 Task: Check the average views per listing of club house in the last 3 years.
Action: Mouse moved to (855, 186)
Screenshot: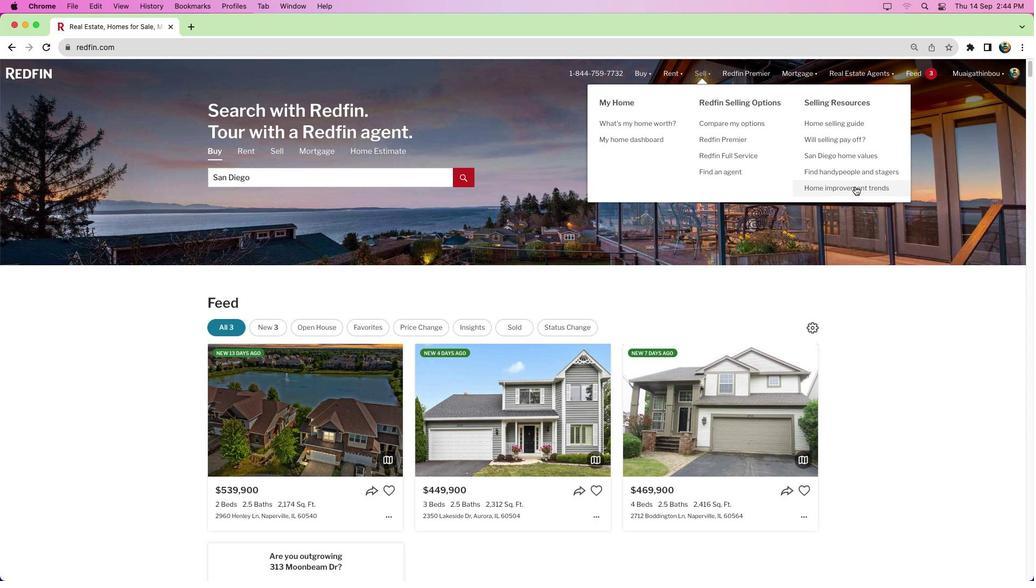 
Action: Mouse pressed left at (855, 186)
Screenshot: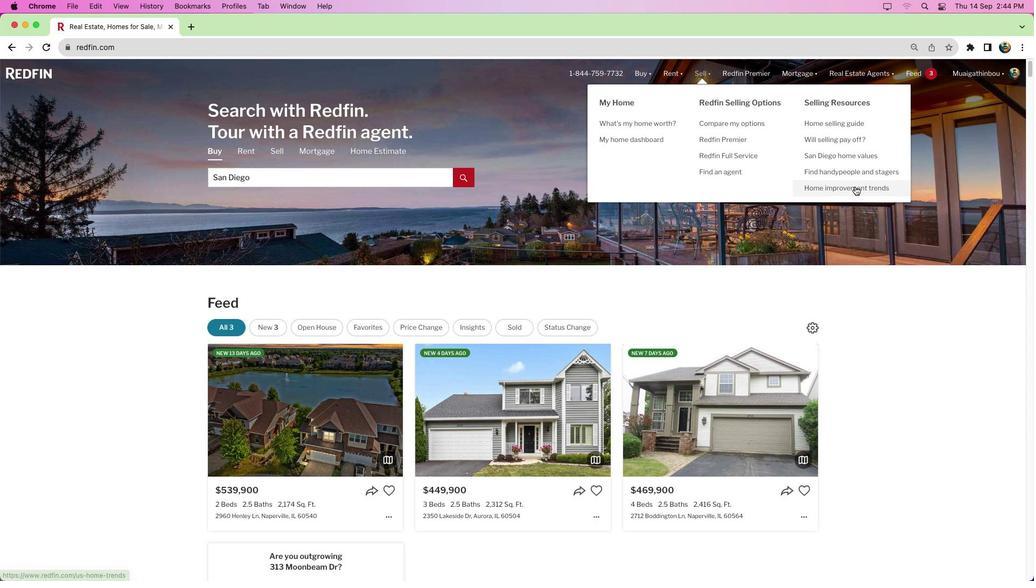 
Action: Mouse moved to (436, 322)
Screenshot: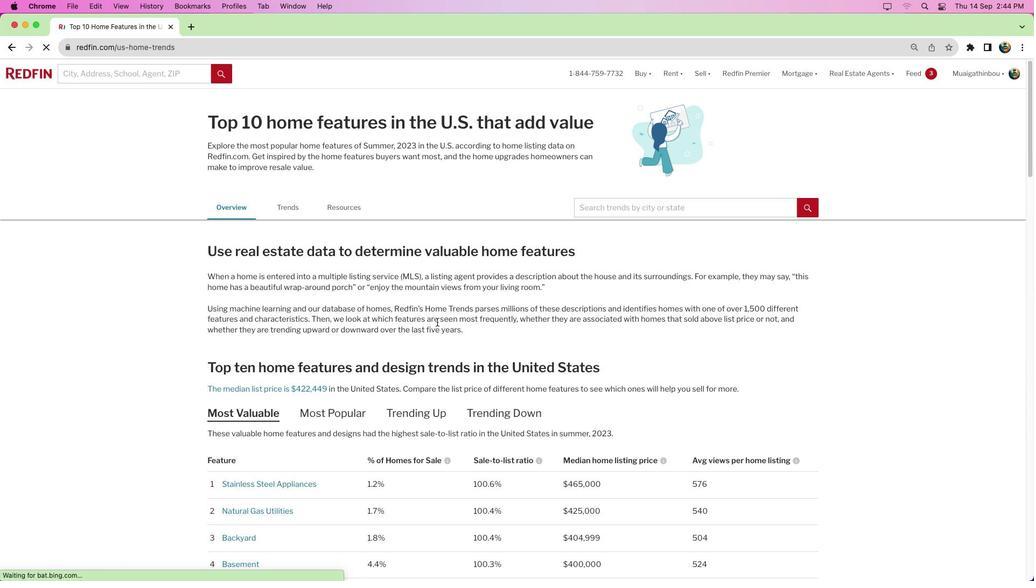 
Action: Mouse scrolled (436, 322) with delta (0, 0)
Screenshot: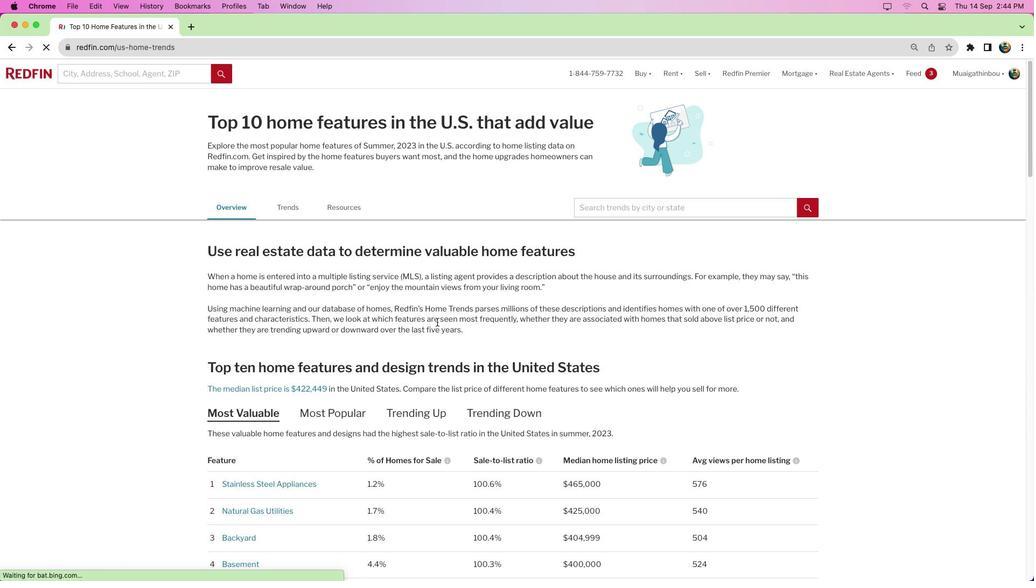 
Action: Mouse moved to (437, 322)
Screenshot: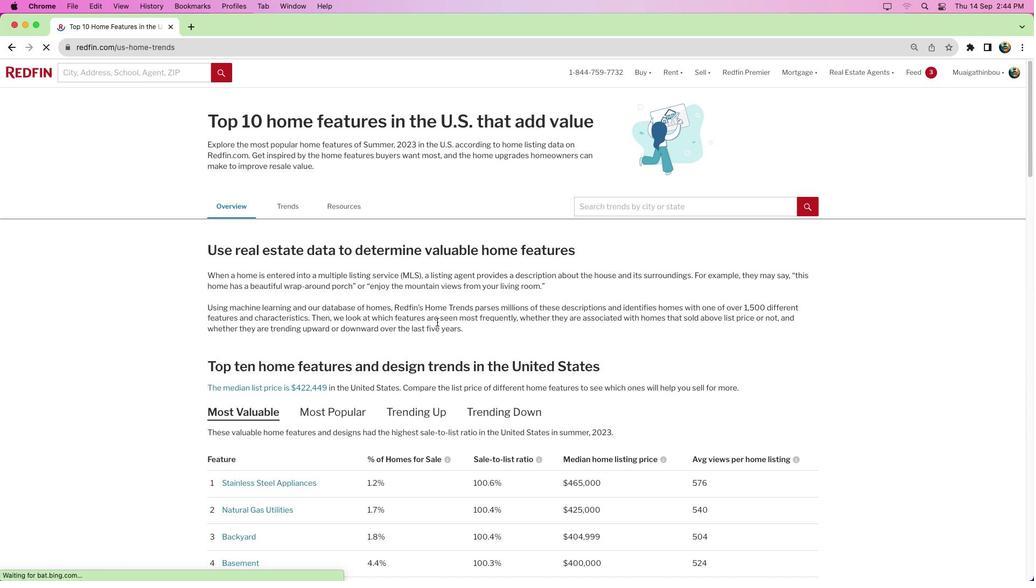 
Action: Mouse scrolled (437, 322) with delta (0, 0)
Screenshot: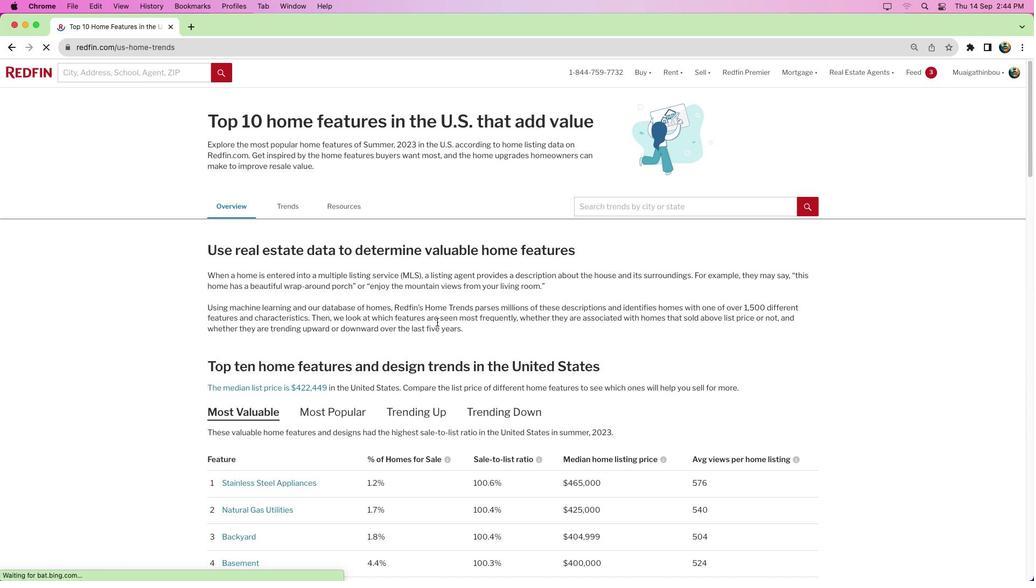 
Action: Mouse scrolled (437, 322) with delta (0, -1)
Screenshot: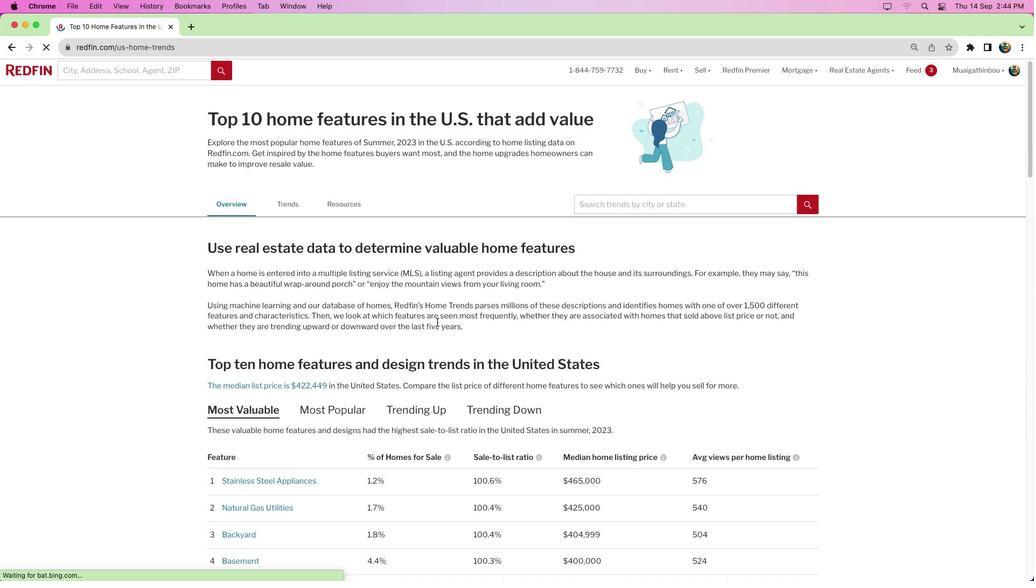
Action: Mouse scrolled (437, 322) with delta (0, -4)
Screenshot: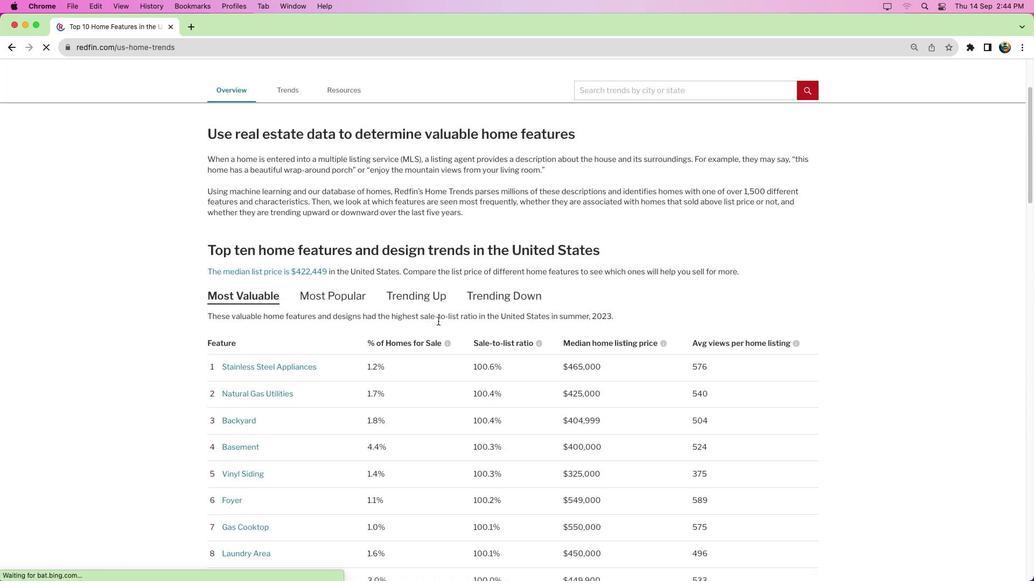 
Action: Mouse moved to (438, 321)
Screenshot: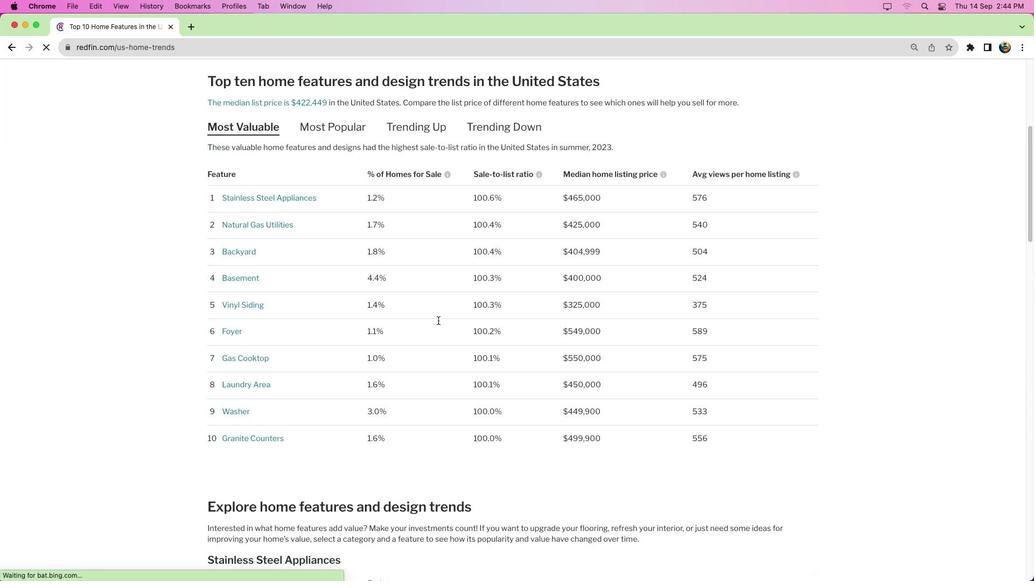 
Action: Mouse scrolled (438, 321) with delta (0, 0)
Screenshot: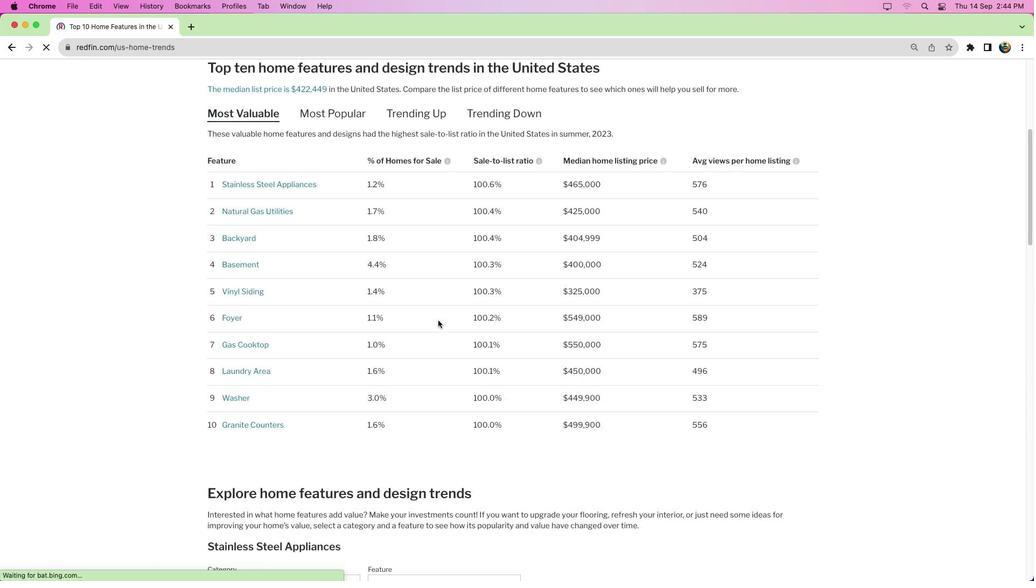 
Action: Mouse scrolled (438, 321) with delta (0, 0)
Screenshot: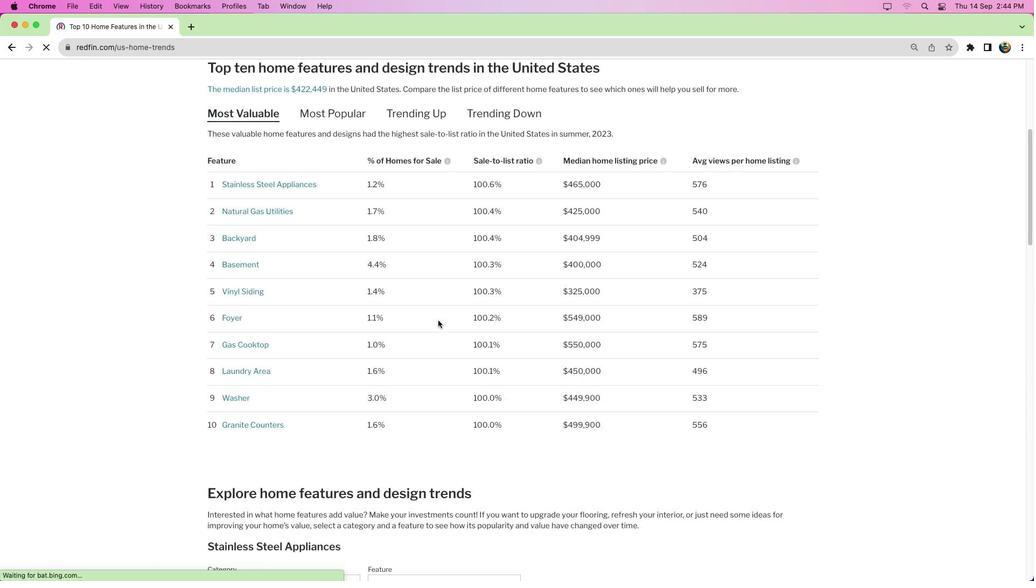 
Action: Mouse scrolled (438, 321) with delta (0, -4)
Screenshot: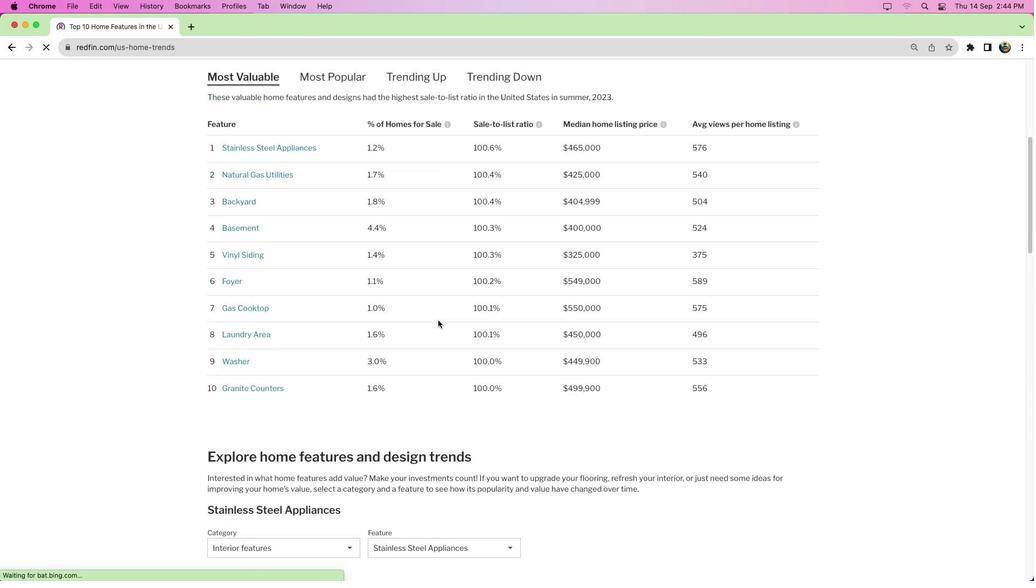 
Action: Mouse scrolled (438, 321) with delta (0, -6)
Screenshot: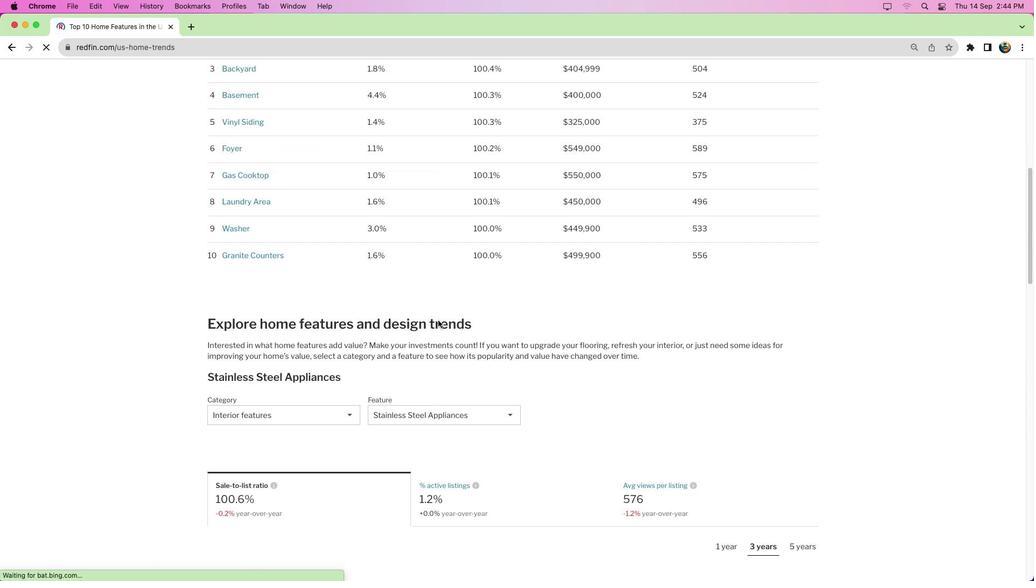 
Action: Mouse scrolled (438, 321) with delta (0, 0)
Screenshot: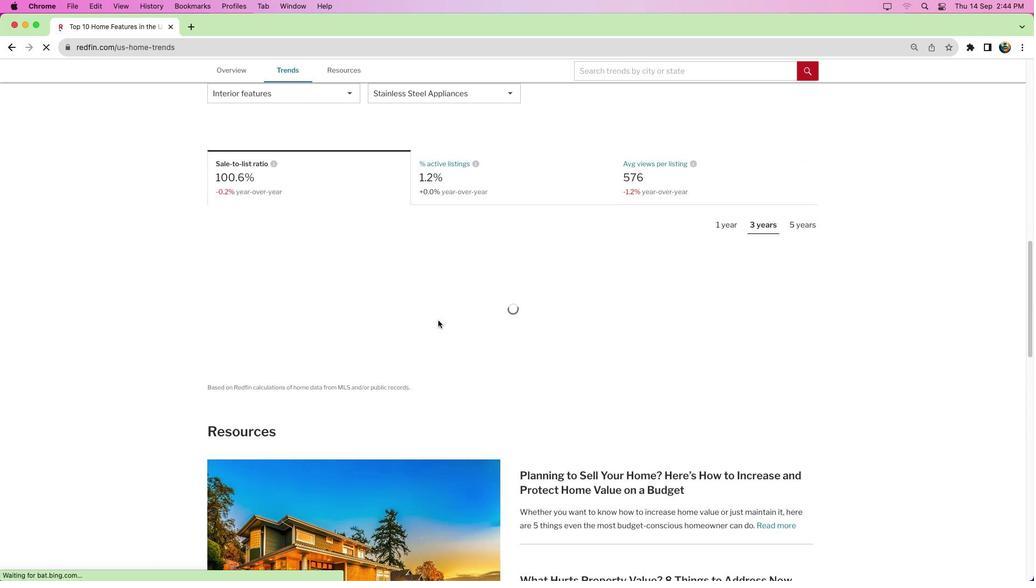 
Action: Mouse moved to (348, 217)
Screenshot: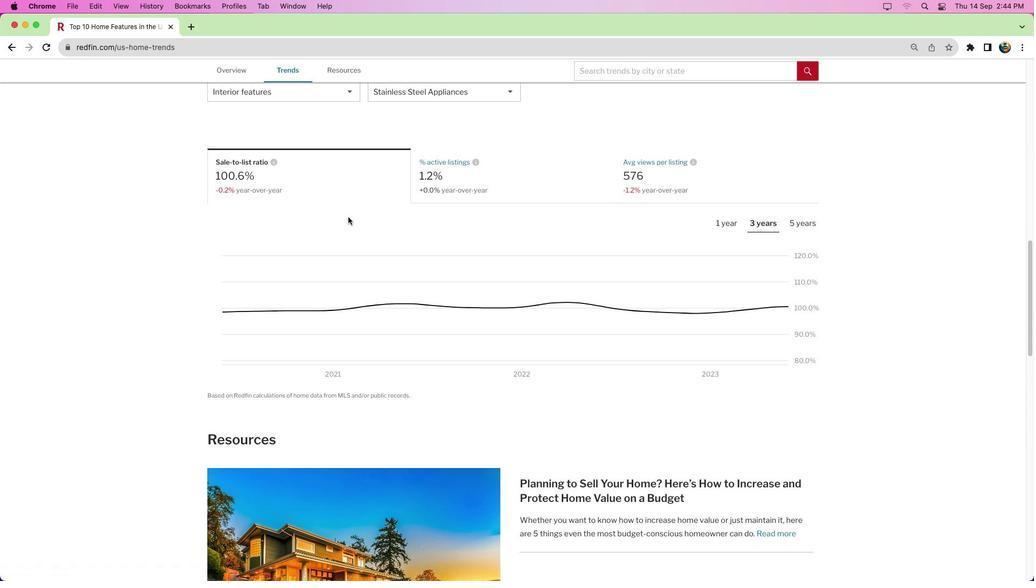 
Action: Mouse scrolled (348, 217) with delta (0, 0)
Screenshot: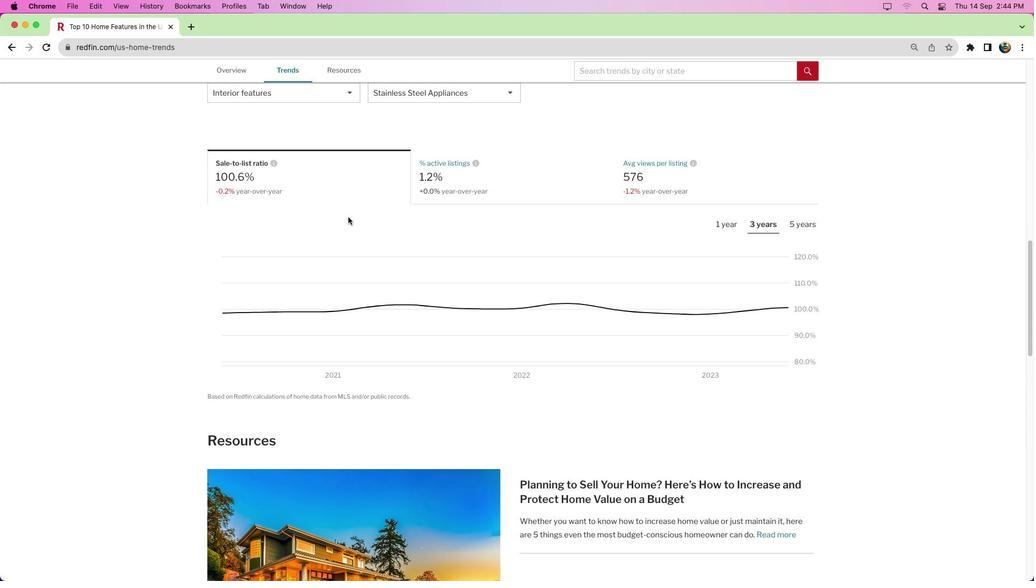 
Action: Mouse moved to (348, 217)
Screenshot: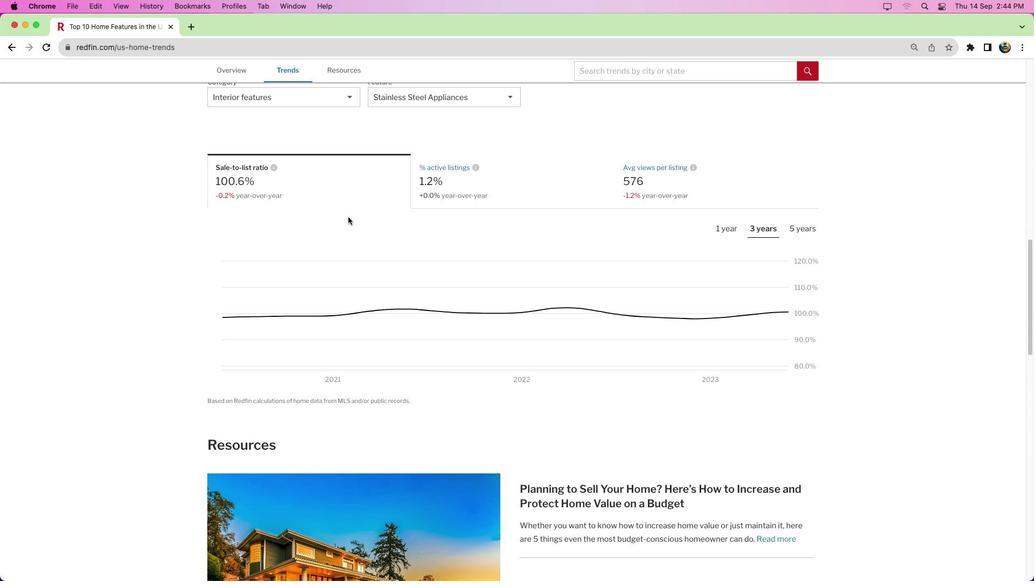 
Action: Mouse scrolled (348, 217) with delta (0, 0)
Screenshot: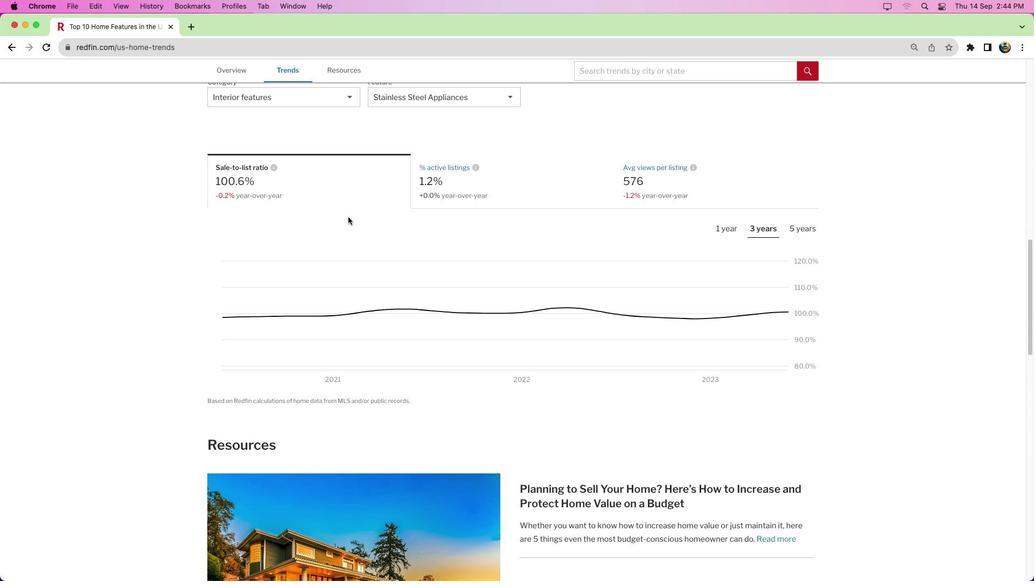 
Action: Mouse moved to (316, 114)
Screenshot: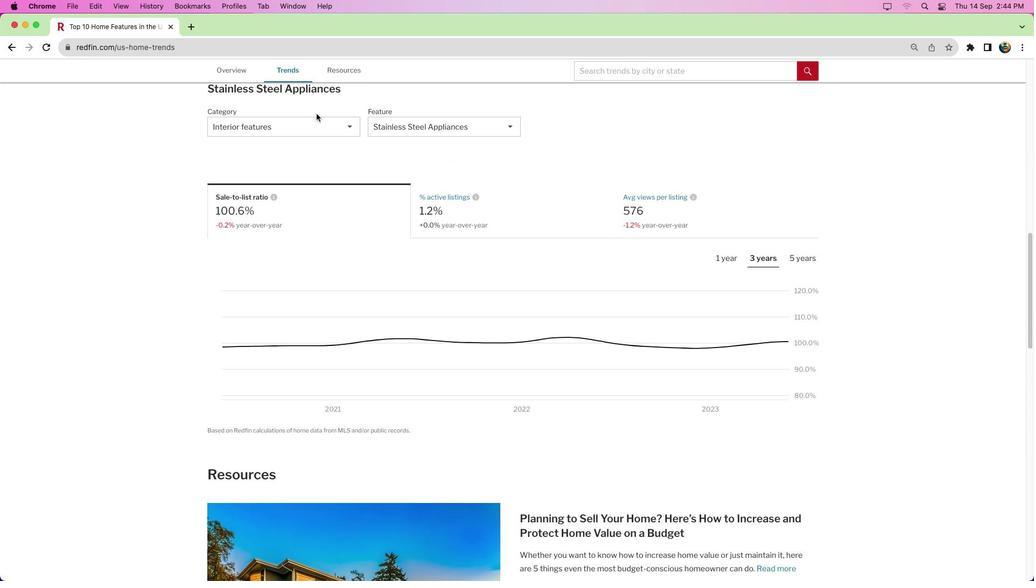 
Action: Mouse pressed left at (316, 114)
Screenshot: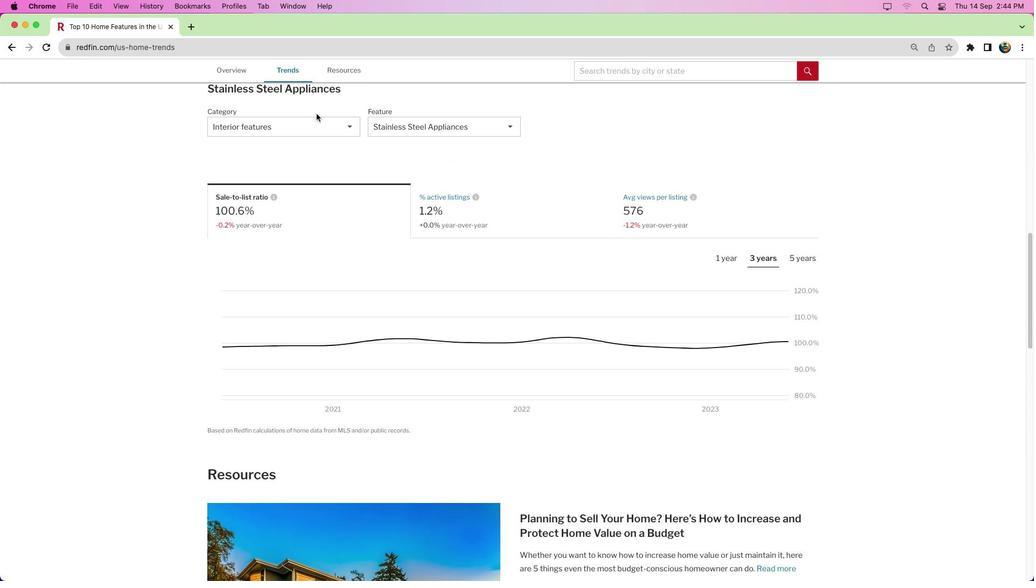 
Action: Mouse moved to (316, 130)
Screenshot: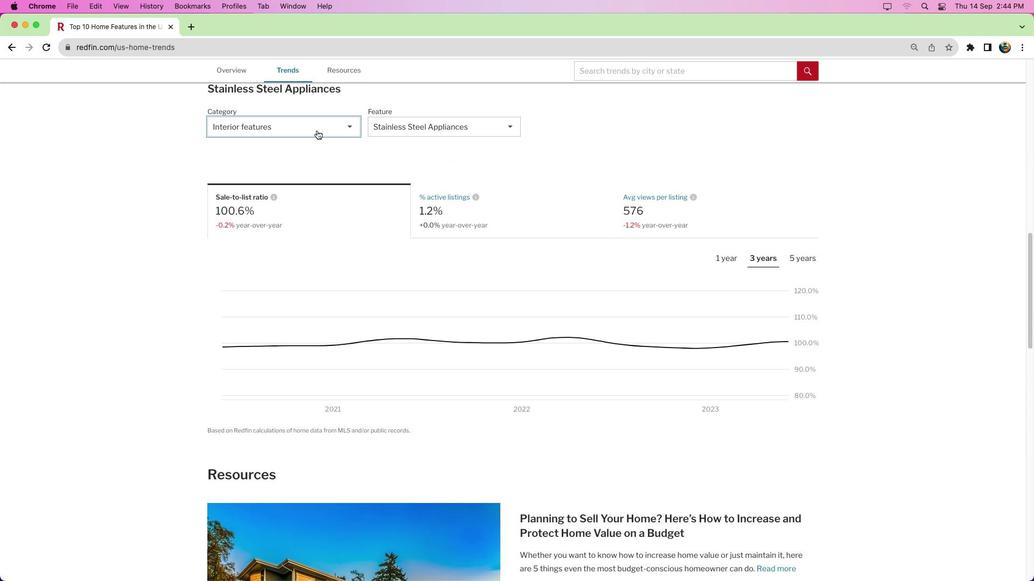 
Action: Mouse pressed left at (316, 130)
Screenshot: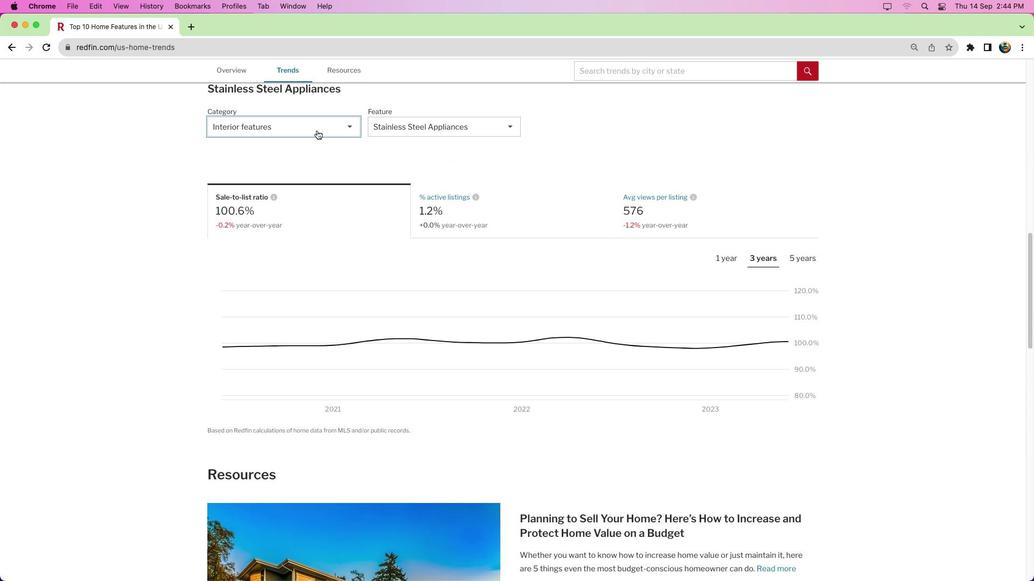 
Action: Mouse moved to (325, 151)
Screenshot: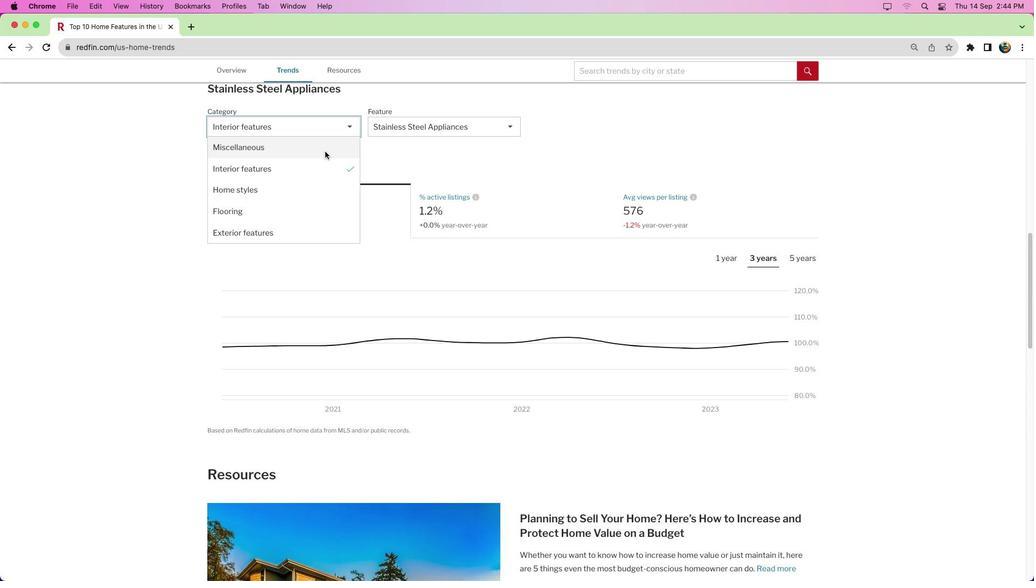 
Action: Mouse pressed left at (325, 151)
Screenshot: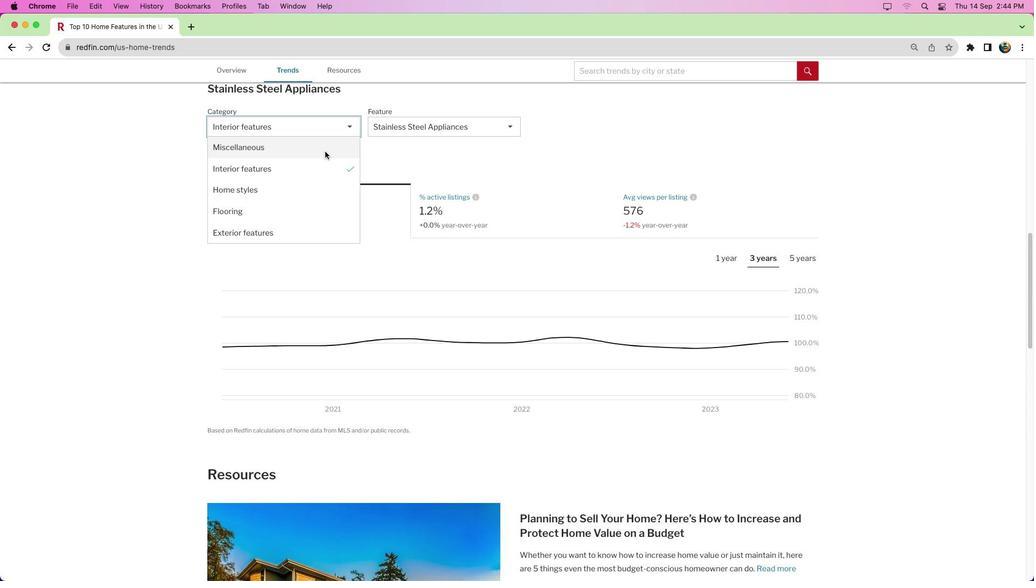 
Action: Mouse moved to (403, 128)
Screenshot: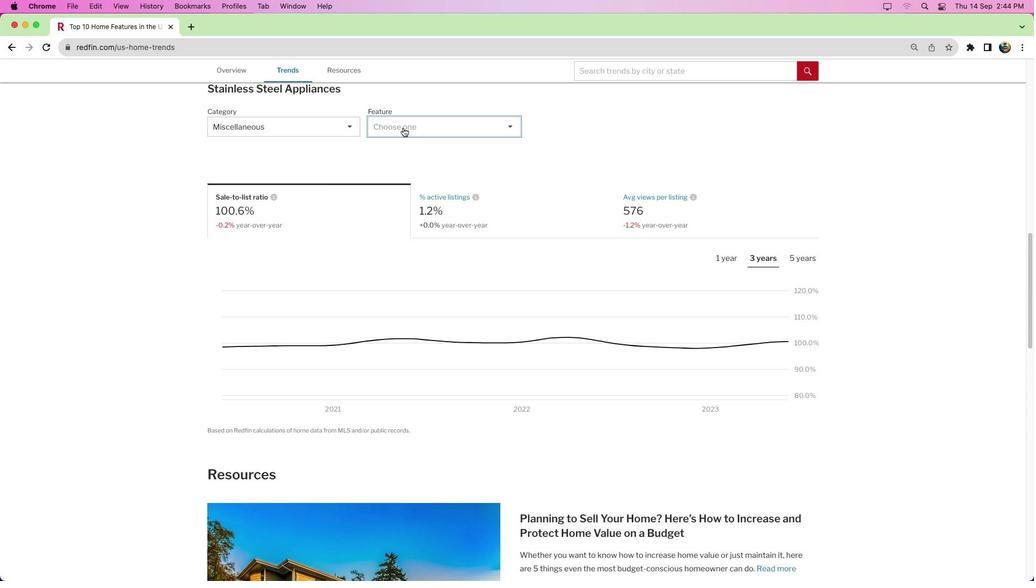 
Action: Mouse pressed left at (403, 128)
Screenshot: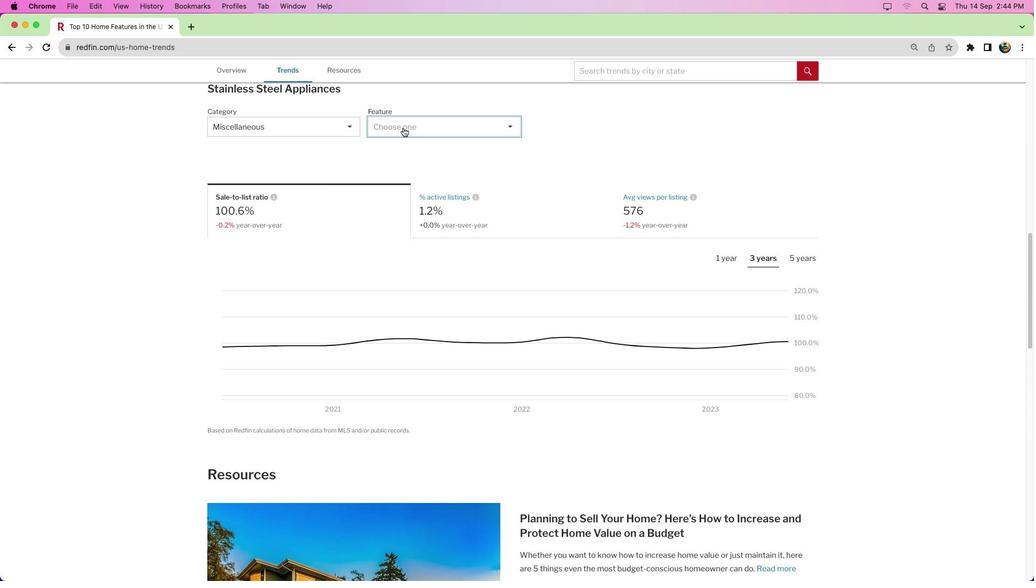 
Action: Mouse moved to (412, 177)
Screenshot: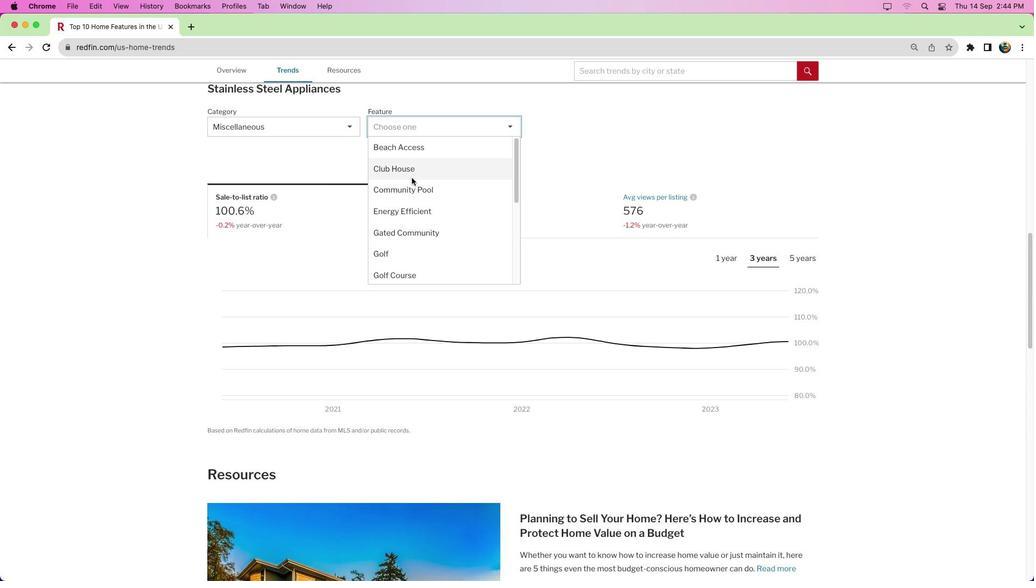 
Action: Mouse pressed left at (412, 177)
Screenshot: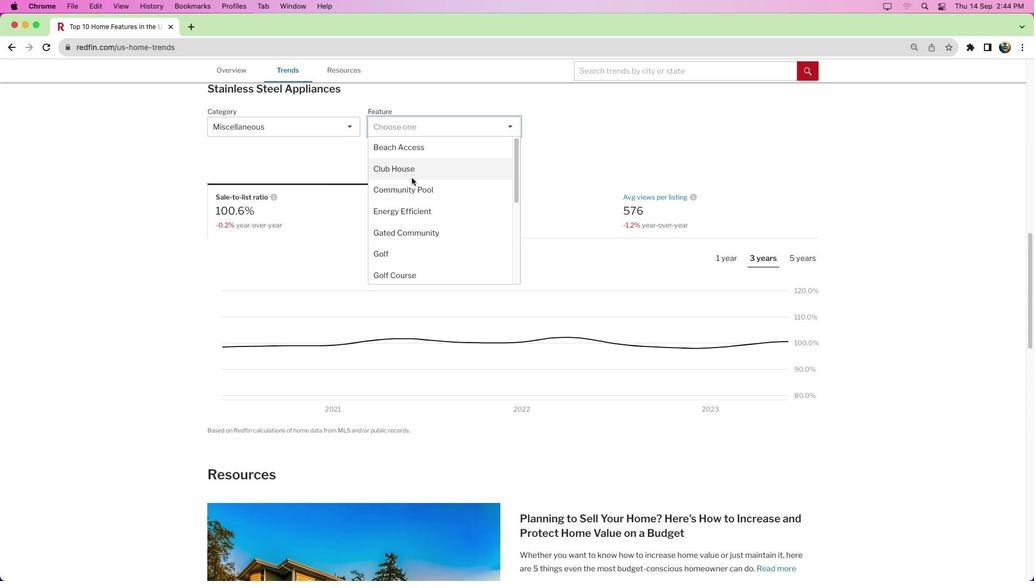 
Action: Mouse moved to (661, 215)
Screenshot: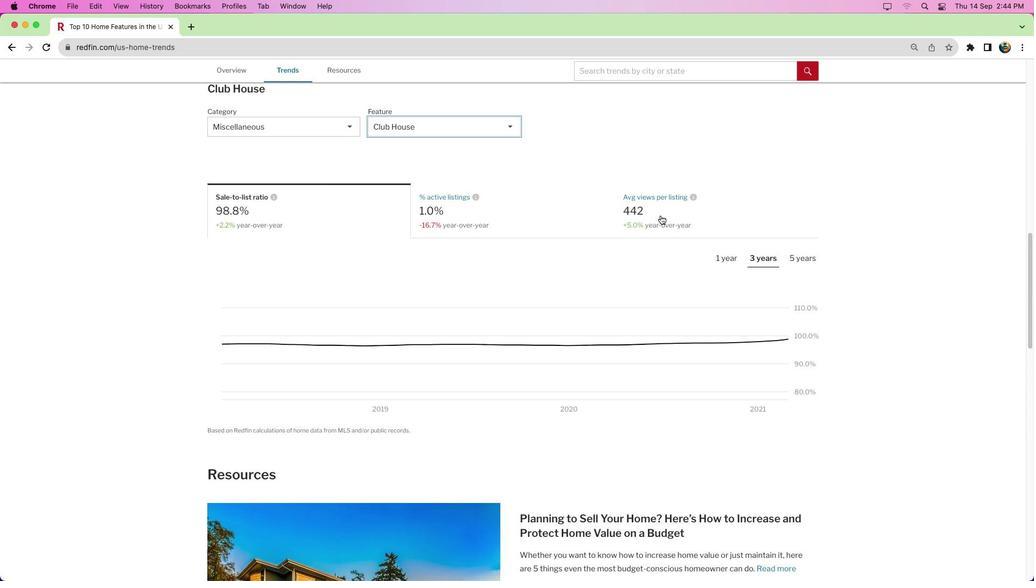 
Action: Mouse pressed left at (661, 215)
Screenshot: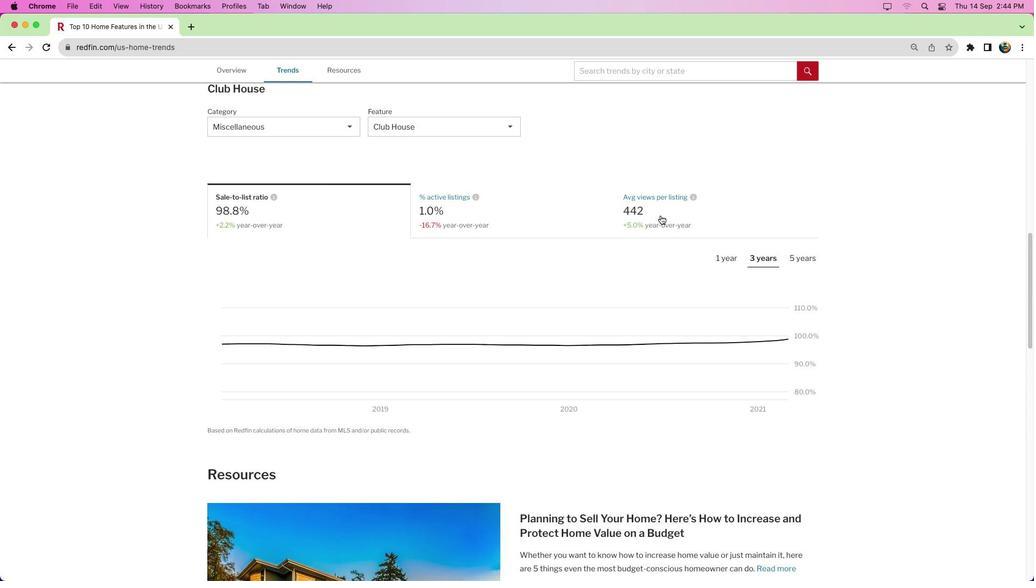 
Action: Mouse moved to (860, 253)
Screenshot: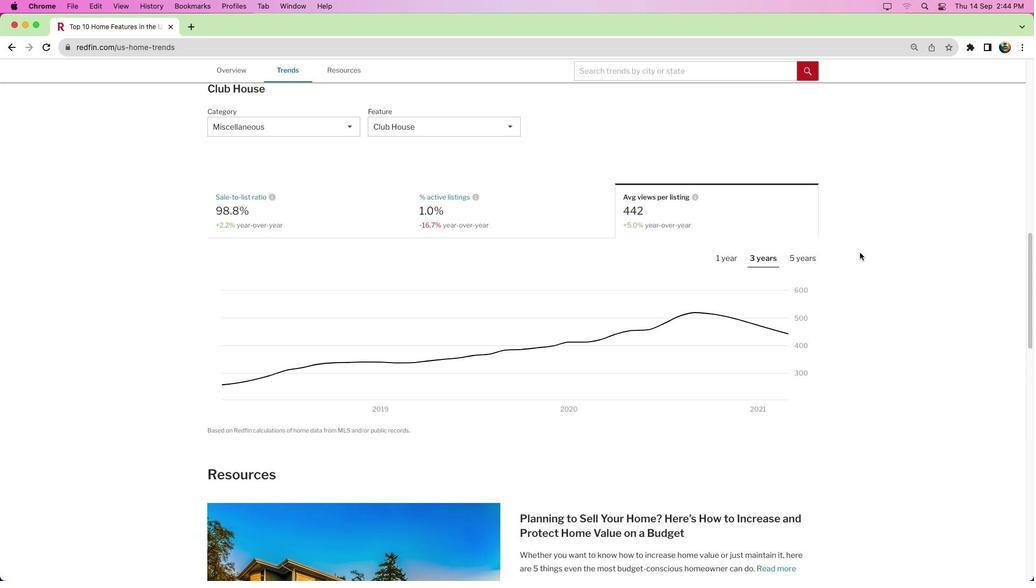 
